 Task: Help me in understanding how to connect email and calender with user data through guidance center
Action: Mouse moved to (267, 253)
Screenshot: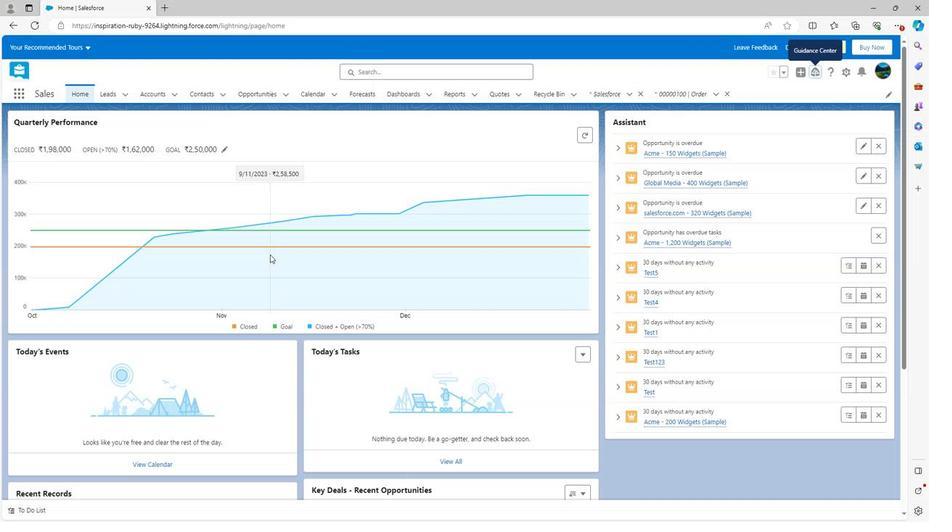 
Action: Mouse scrolled (267, 253) with delta (0, 0)
Screenshot: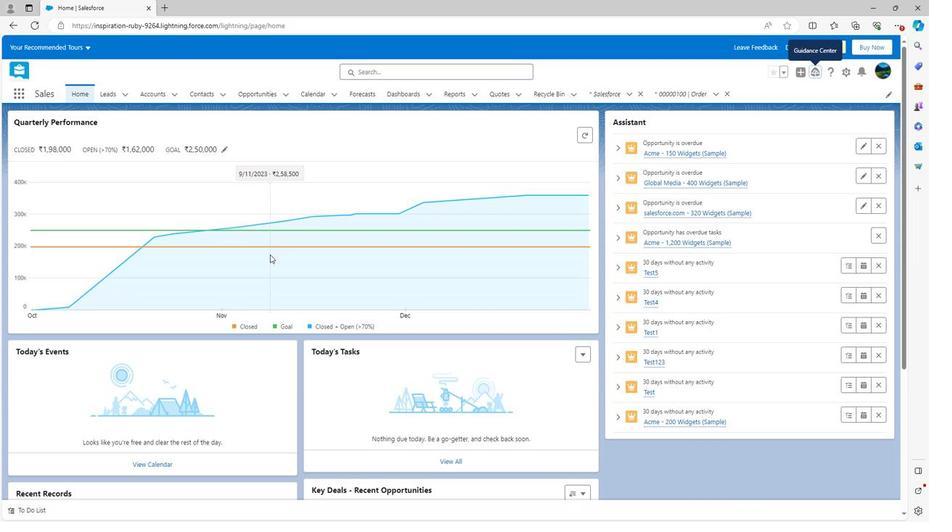 
Action: Mouse scrolled (267, 253) with delta (0, 0)
Screenshot: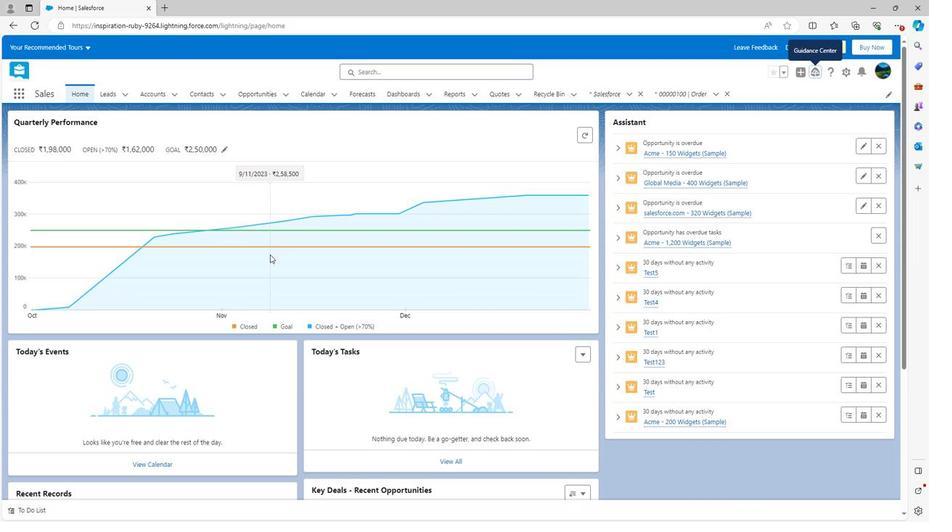
Action: Mouse scrolled (267, 253) with delta (0, 0)
Screenshot: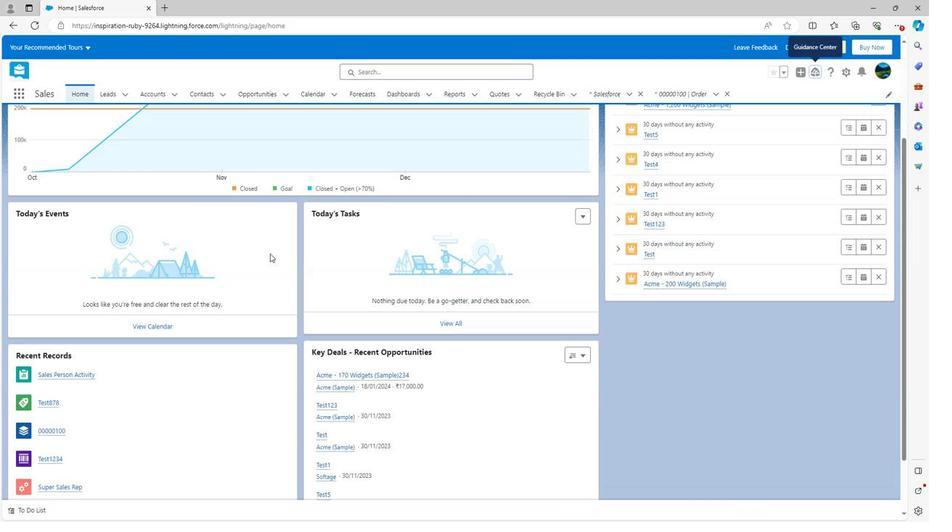 
Action: Mouse scrolled (267, 253) with delta (0, 0)
Screenshot: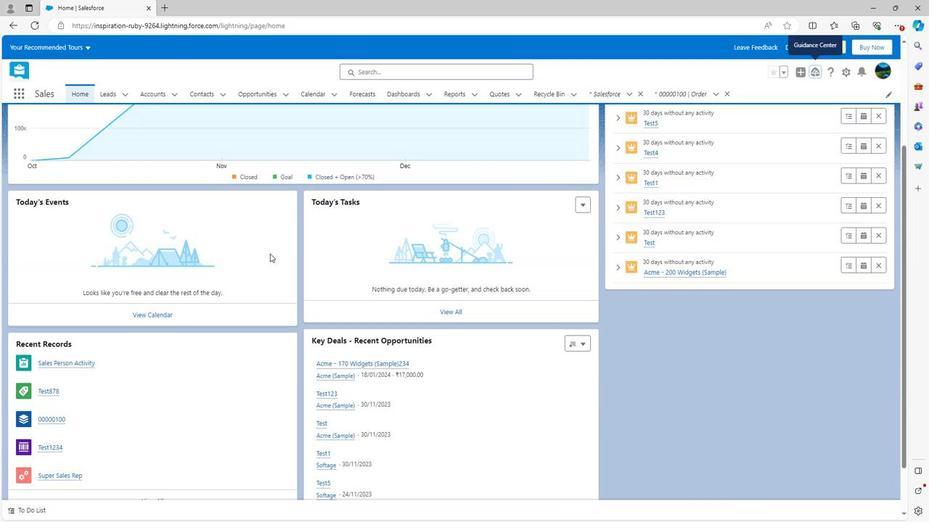 
Action: Mouse moved to (267, 253)
Screenshot: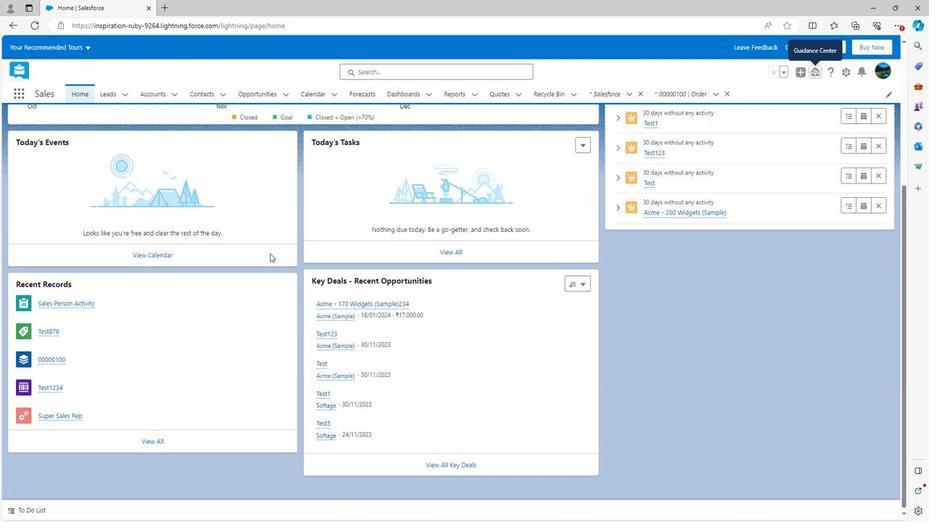 
Action: Mouse scrolled (267, 254) with delta (0, 0)
Screenshot: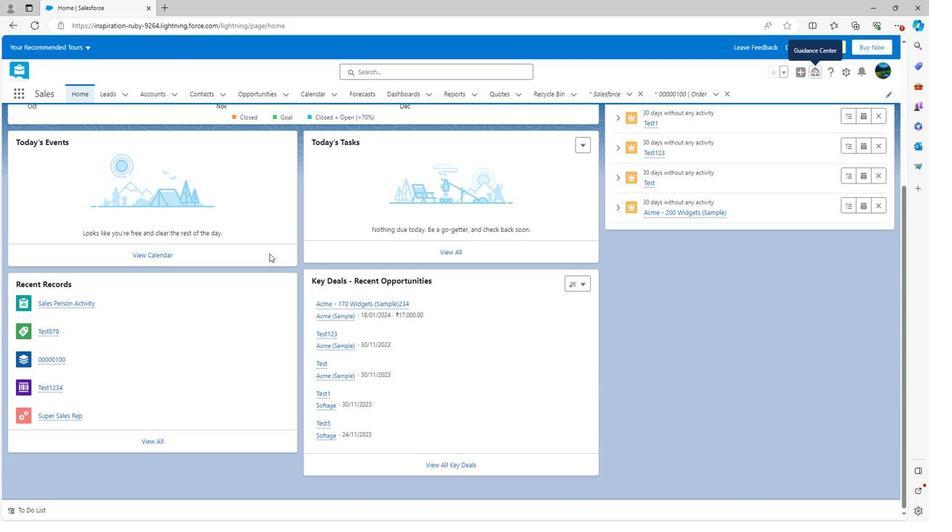 
Action: Mouse scrolled (267, 254) with delta (0, 0)
Screenshot: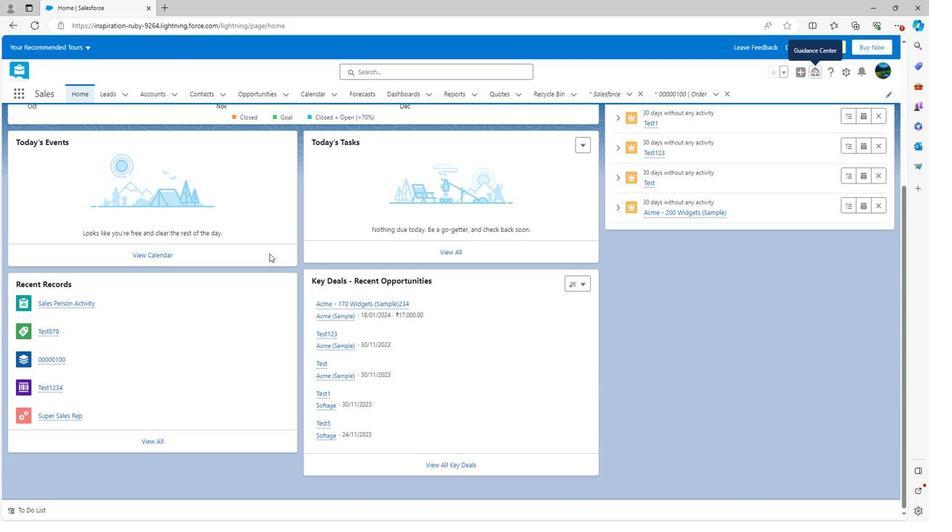 
Action: Mouse scrolled (267, 254) with delta (0, 0)
Screenshot: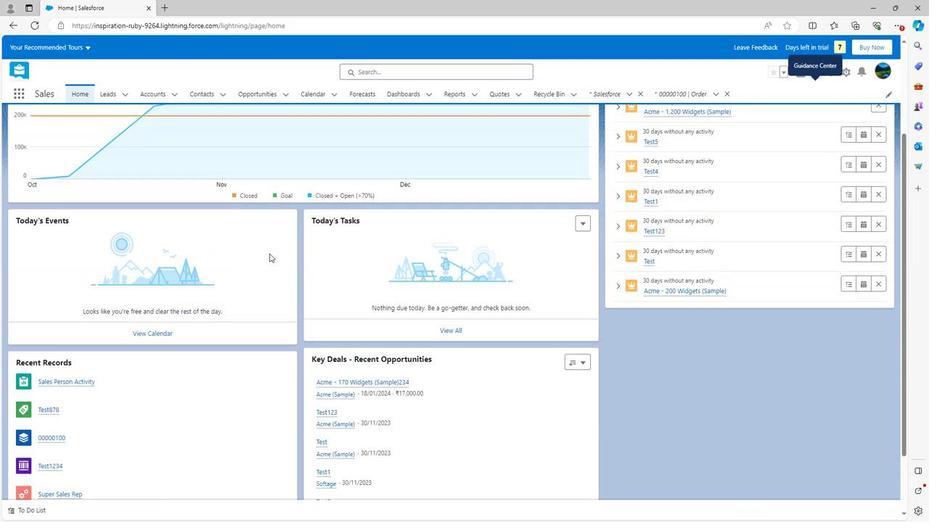 
Action: Mouse scrolled (267, 254) with delta (0, 0)
Screenshot: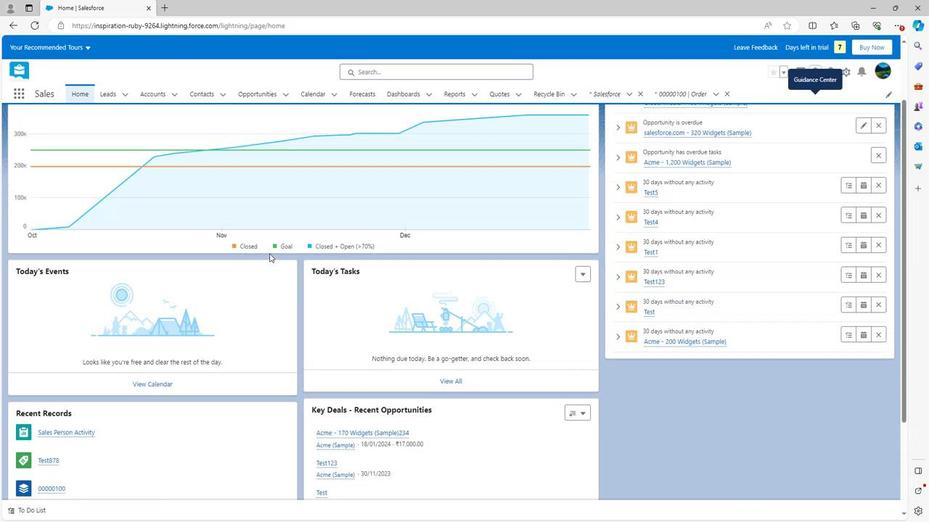 
Action: Mouse scrolled (267, 254) with delta (0, 0)
Screenshot: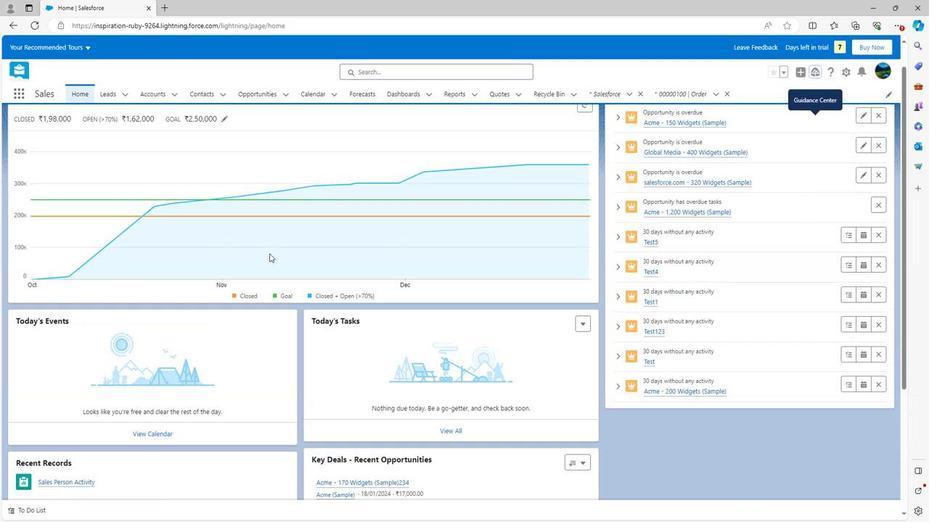 
Action: Mouse moved to (811, 68)
Screenshot: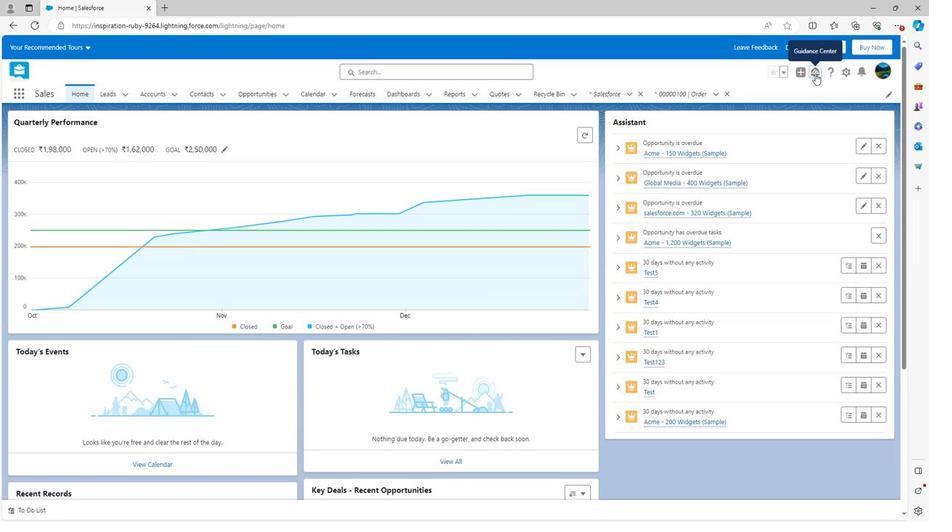 
Action: Mouse pressed left at (811, 68)
Screenshot: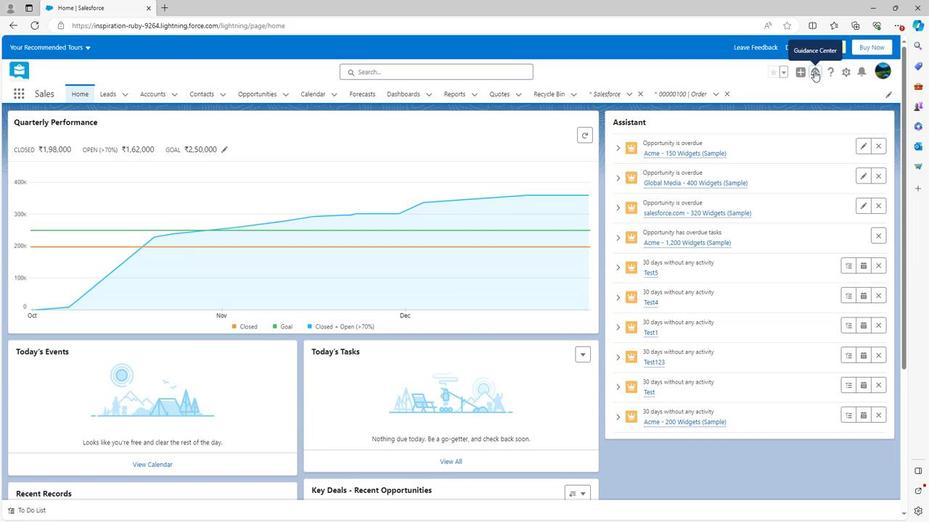 
Action: Mouse moved to (831, 169)
Screenshot: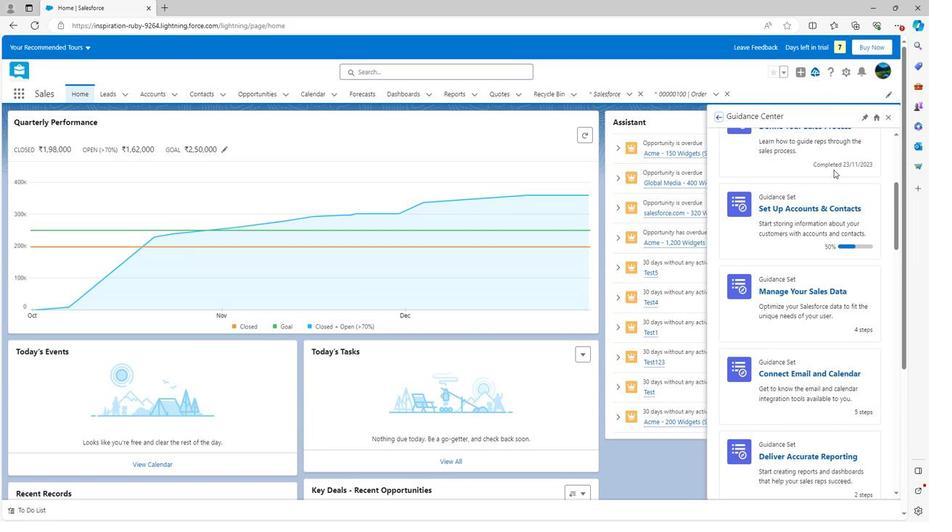 
Action: Mouse scrolled (831, 169) with delta (0, 0)
Screenshot: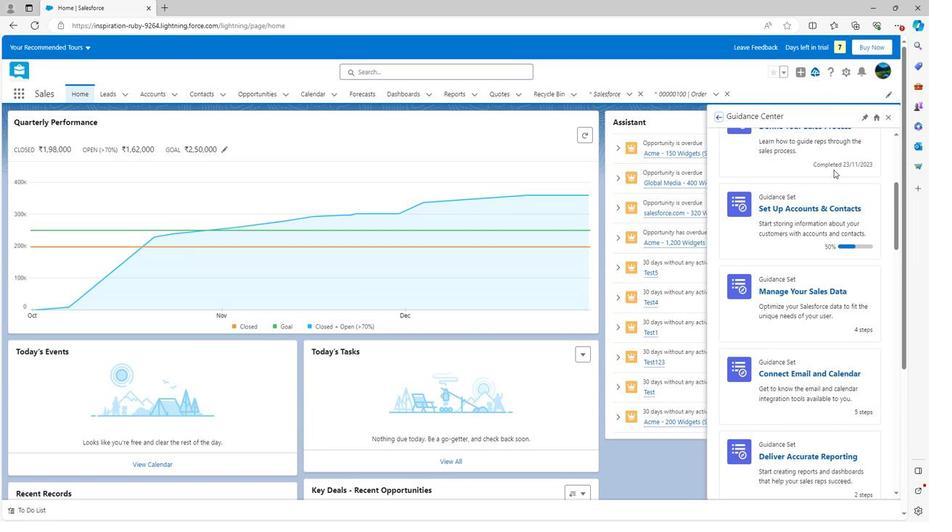 
Action: Mouse scrolled (831, 169) with delta (0, 0)
Screenshot: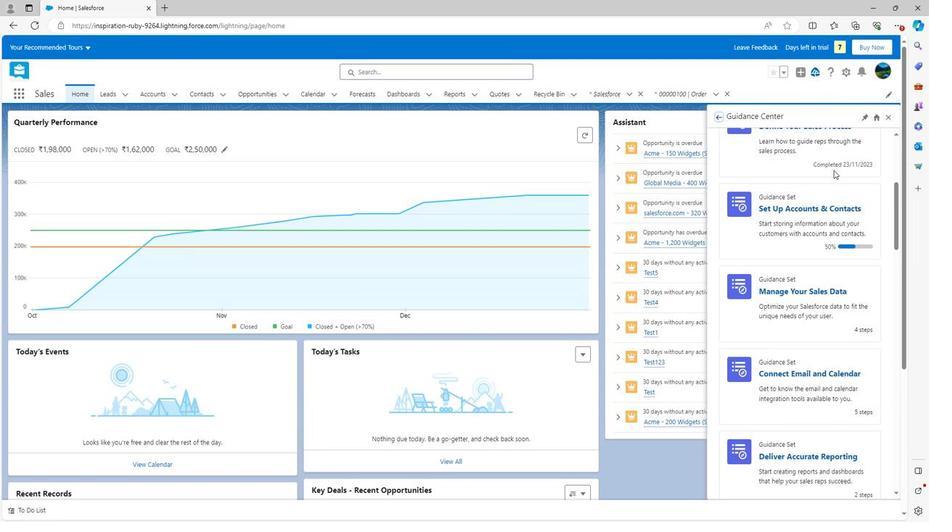 
Action: Mouse scrolled (831, 169) with delta (0, 0)
Screenshot: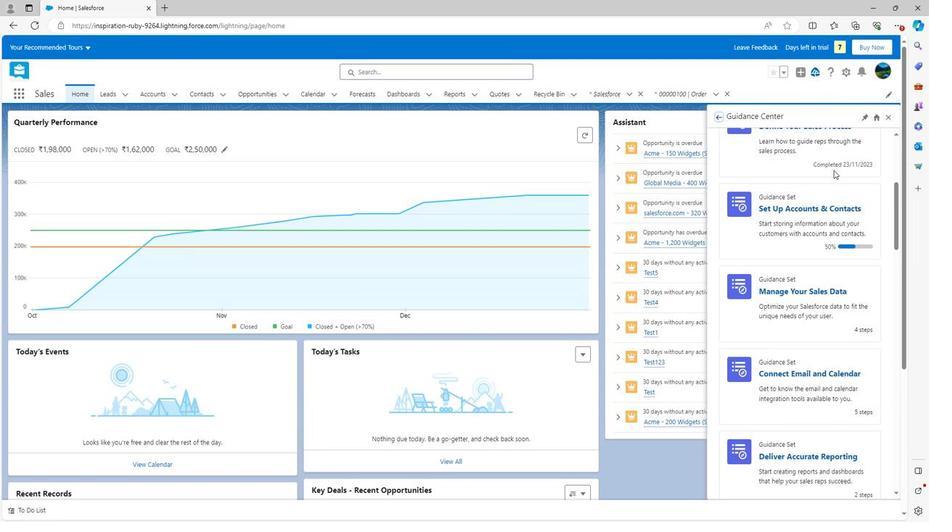 
Action: Mouse scrolled (831, 169) with delta (0, 0)
Screenshot: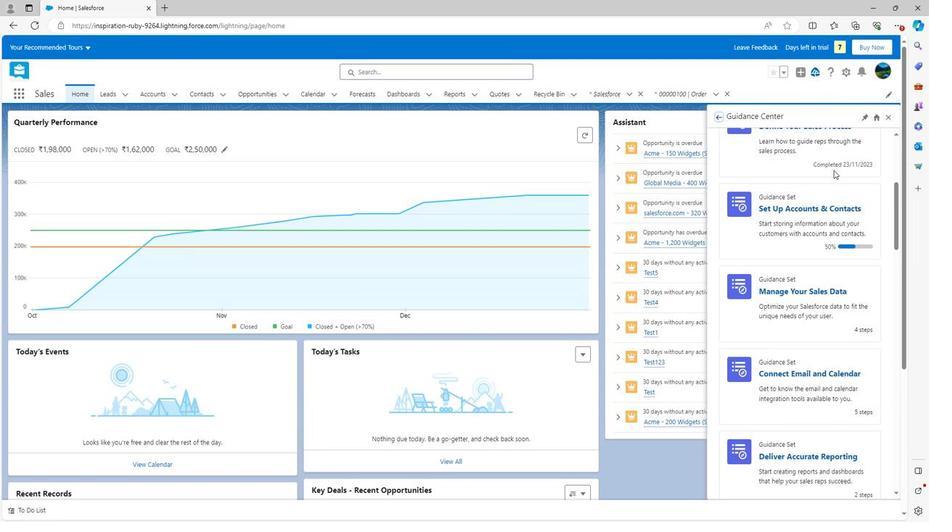
Action: Mouse scrolled (831, 169) with delta (0, 0)
Screenshot: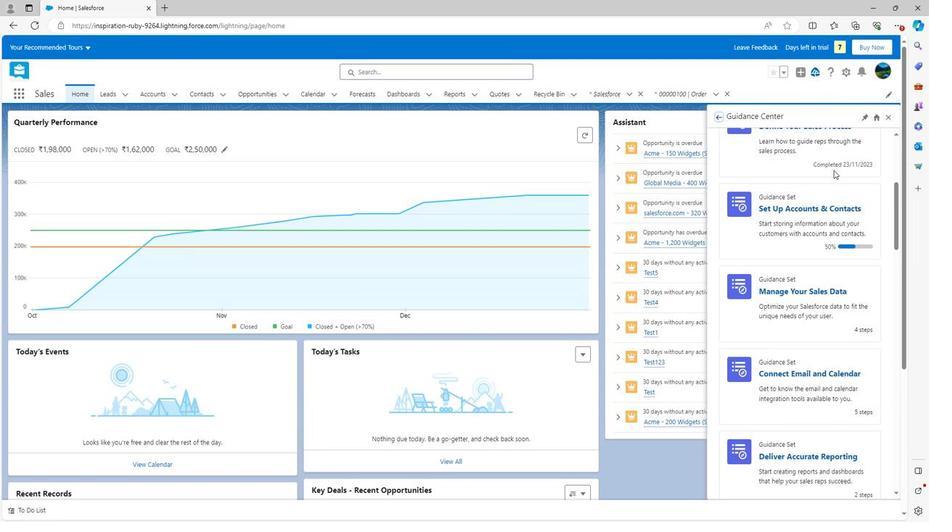 
Action: Mouse scrolled (831, 169) with delta (0, 0)
Screenshot: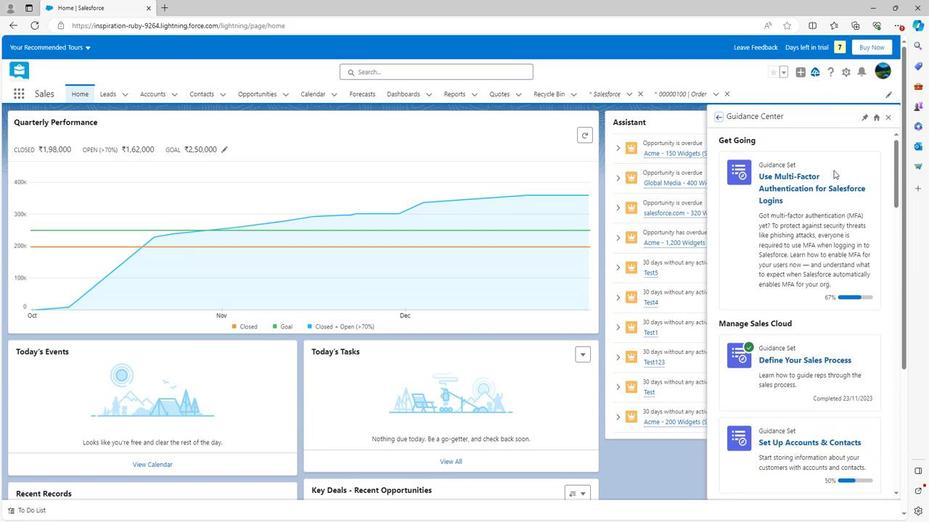 
Action: Mouse scrolled (831, 169) with delta (0, 0)
Screenshot: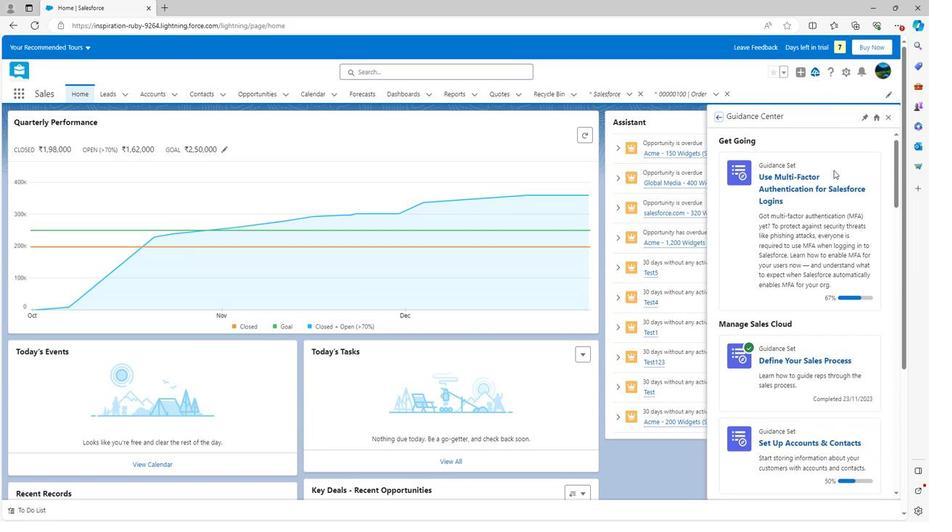 
Action: Mouse scrolled (831, 169) with delta (0, 0)
Screenshot: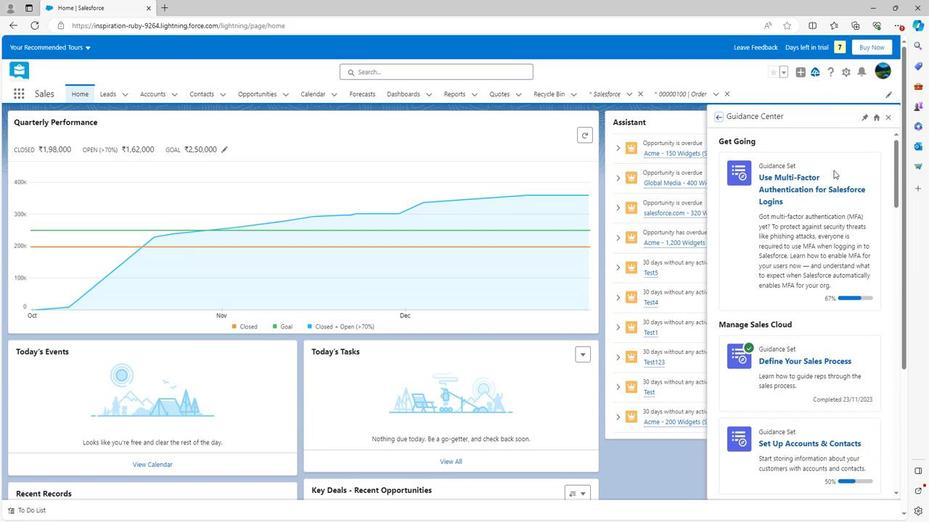 
Action: Mouse scrolled (831, 169) with delta (0, 0)
Screenshot: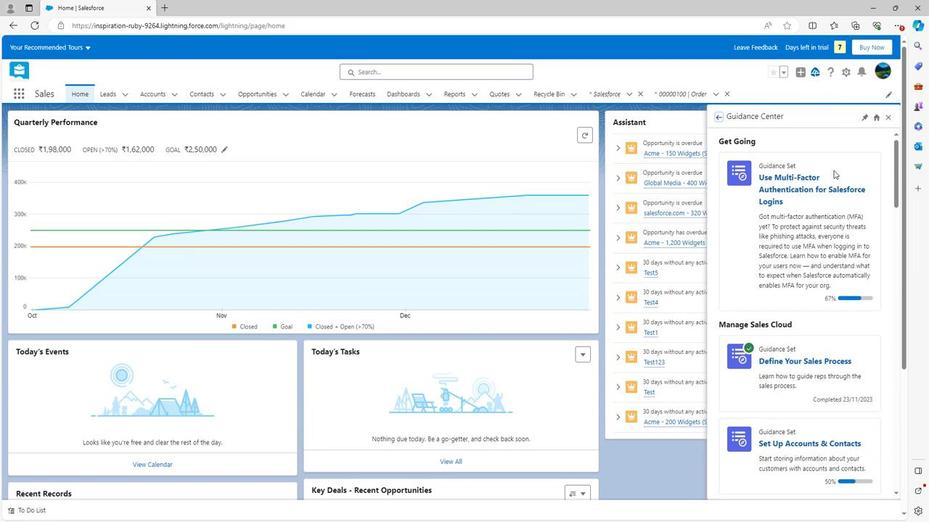 
Action: Mouse moved to (810, 219)
Screenshot: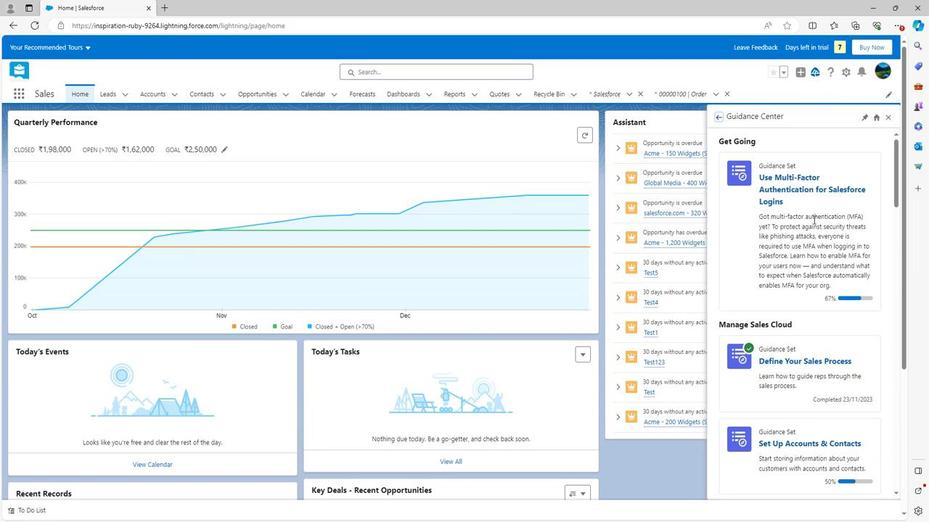 
Action: Mouse scrolled (810, 219) with delta (0, 0)
Screenshot: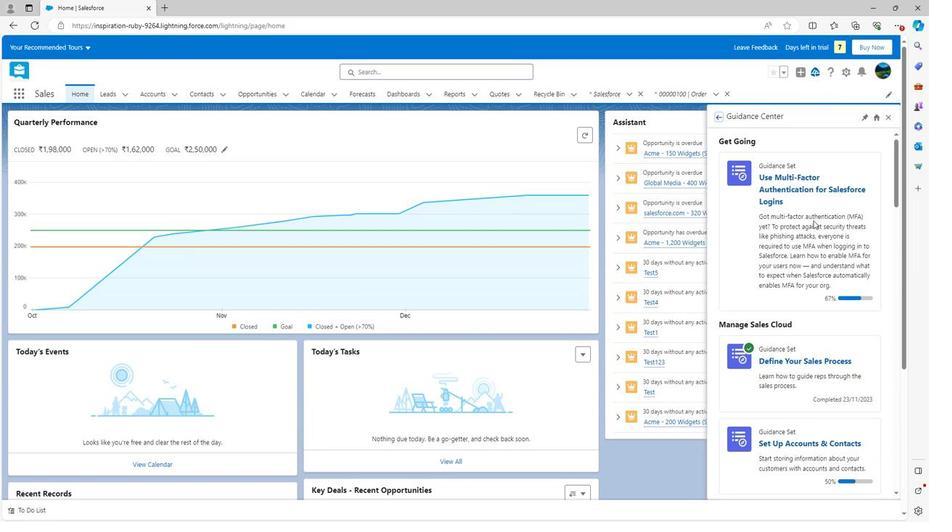 
Action: Mouse moved to (810, 221)
Screenshot: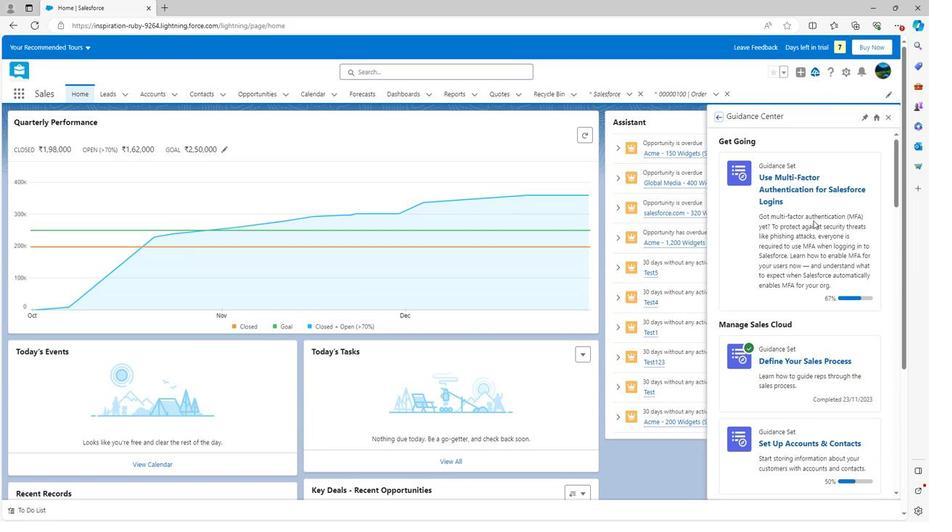 
Action: Mouse scrolled (810, 220) with delta (0, 0)
Screenshot: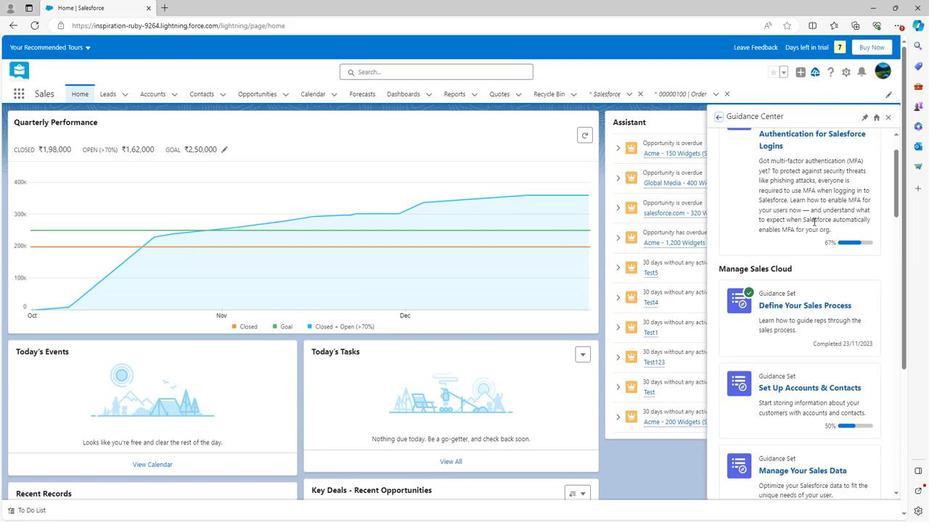 
Action: Mouse moved to (810, 222)
Screenshot: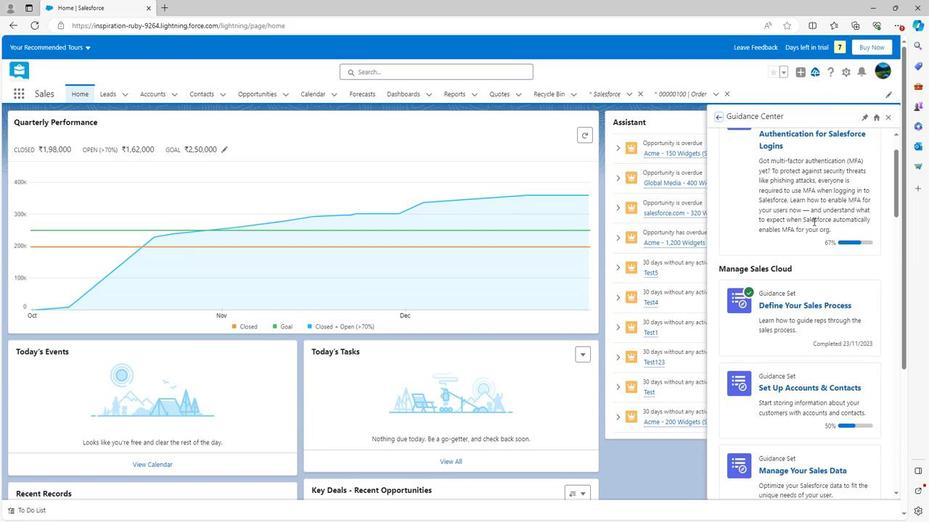 
Action: Mouse scrolled (810, 221) with delta (0, 0)
Screenshot: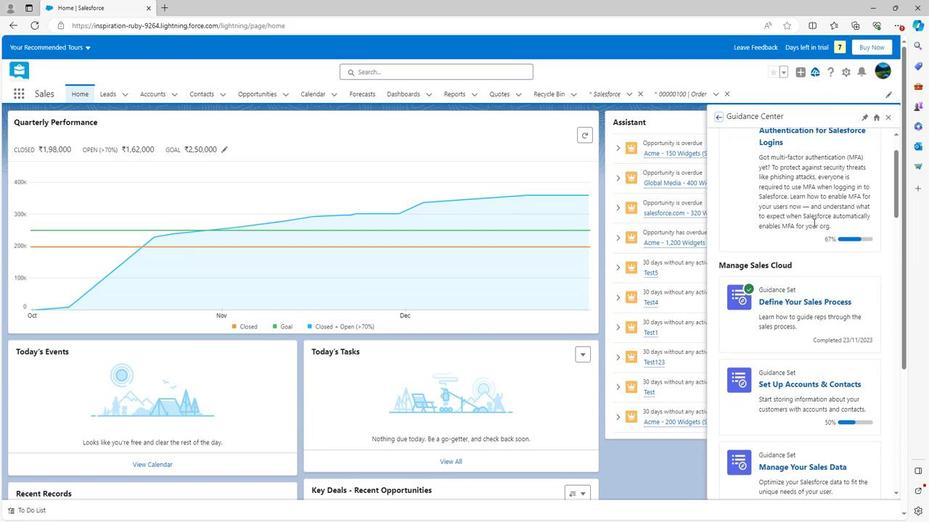 
Action: Mouse scrolled (810, 221) with delta (0, 0)
Screenshot: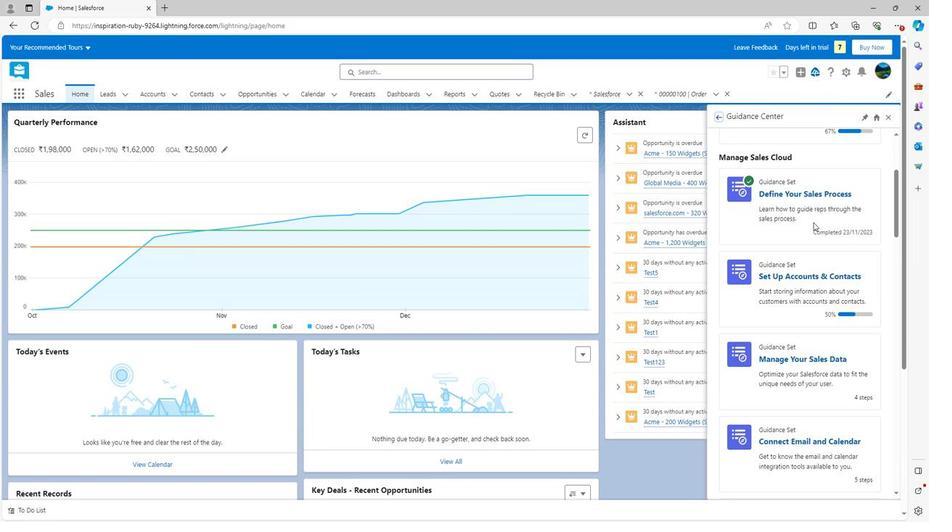 
Action: Mouse moved to (810, 222)
Screenshot: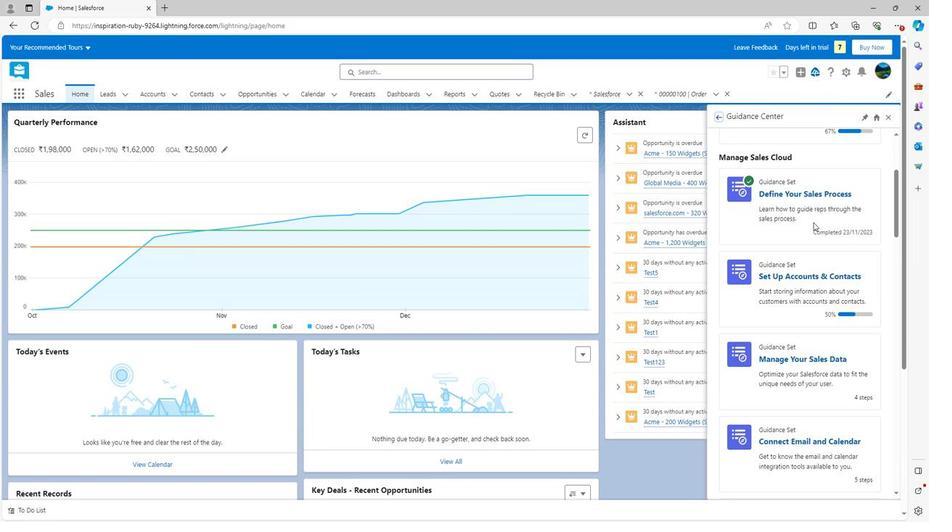 
Action: Mouse scrolled (810, 222) with delta (0, 0)
Screenshot: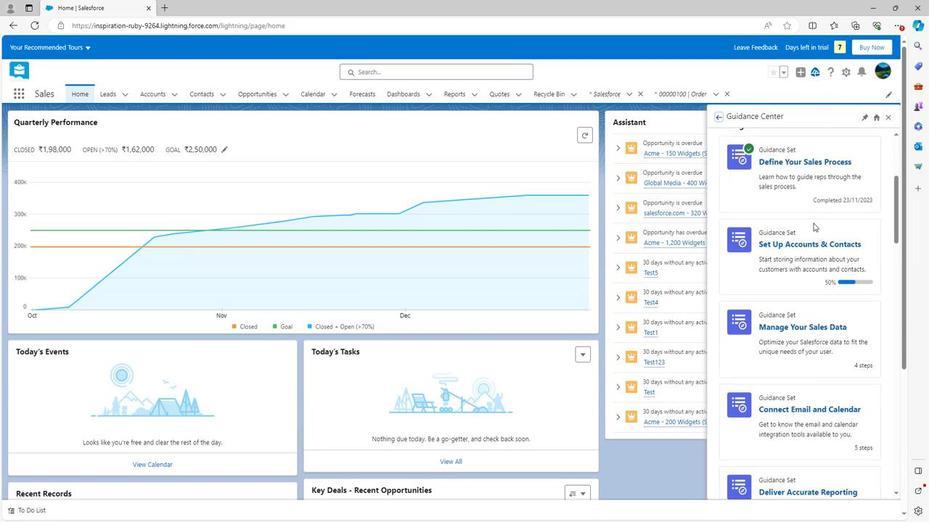 
Action: Mouse scrolled (810, 222) with delta (0, 0)
Screenshot: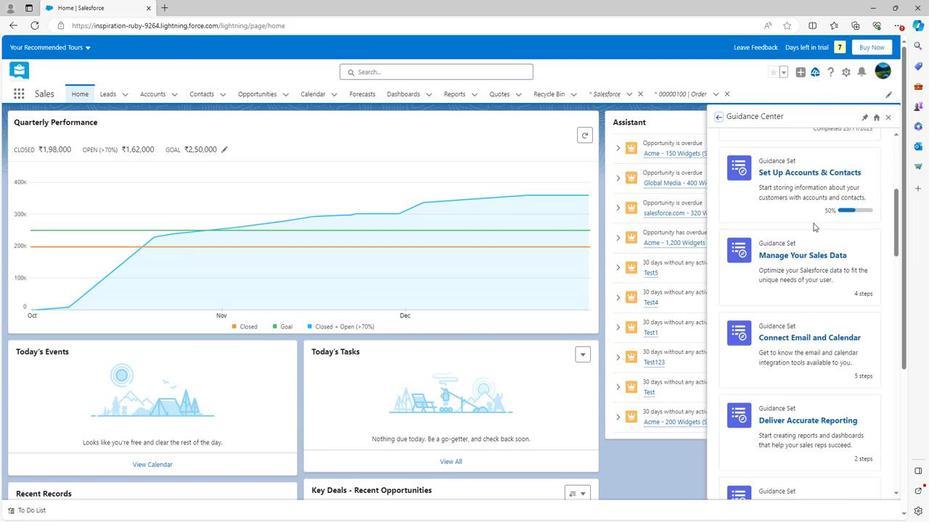 
Action: Mouse moved to (784, 277)
Screenshot: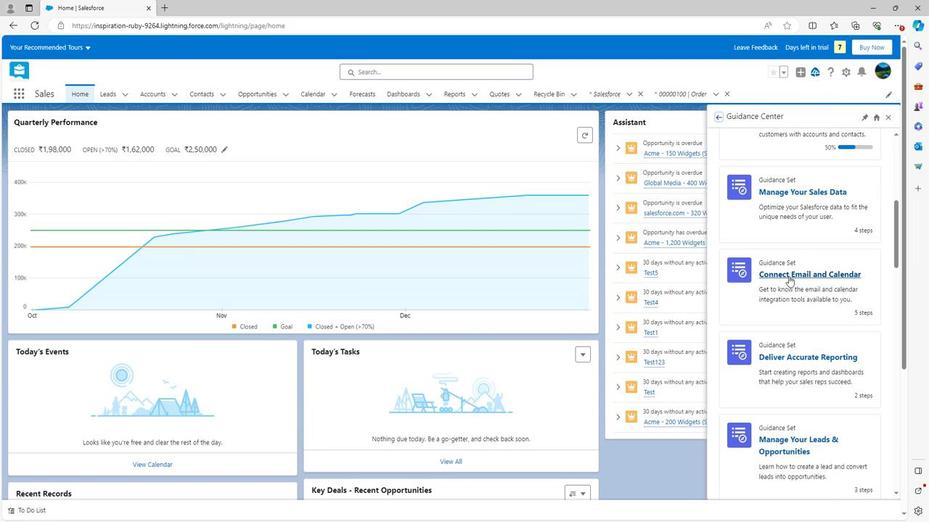 
Action: Mouse pressed left at (784, 277)
Screenshot: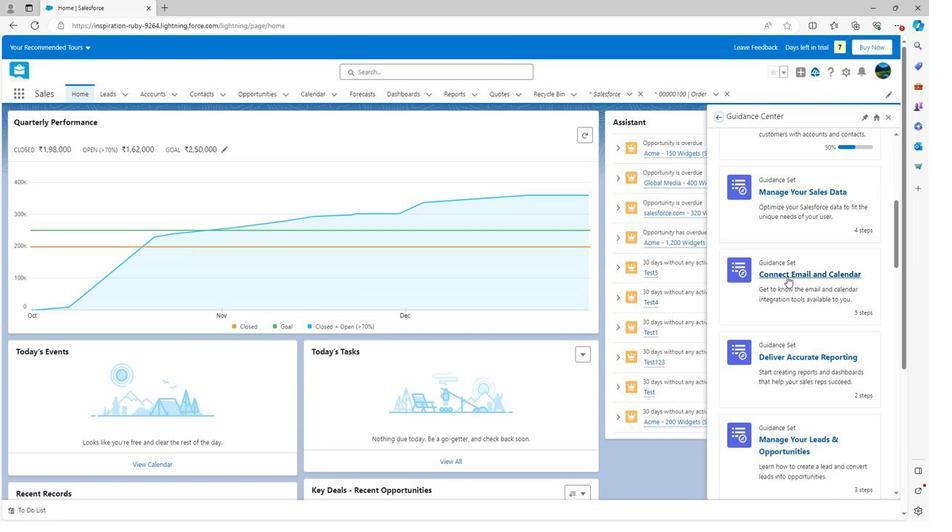 
Action: Mouse moved to (749, 261)
Screenshot: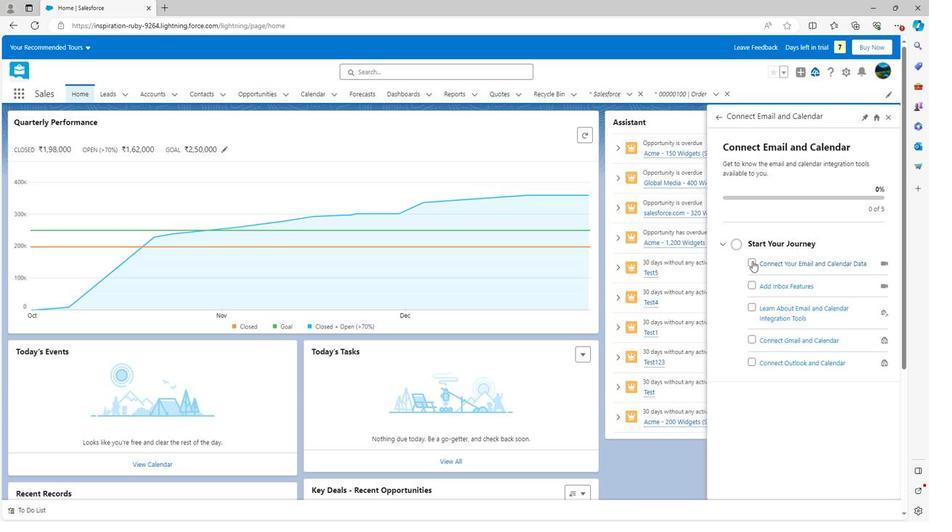 
Action: Mouse pressed left at (749, 261)
Screenshot: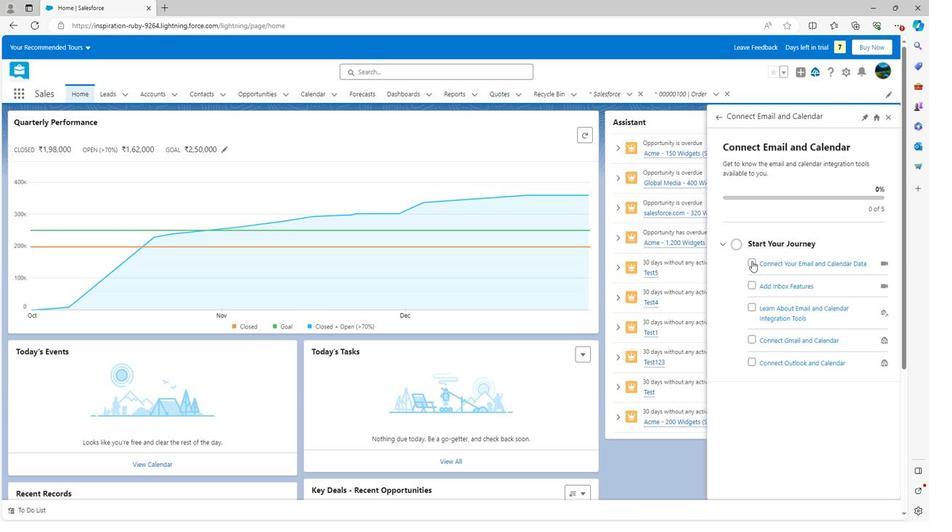
Action: Mouse moved to (747, 287)
Screenshot: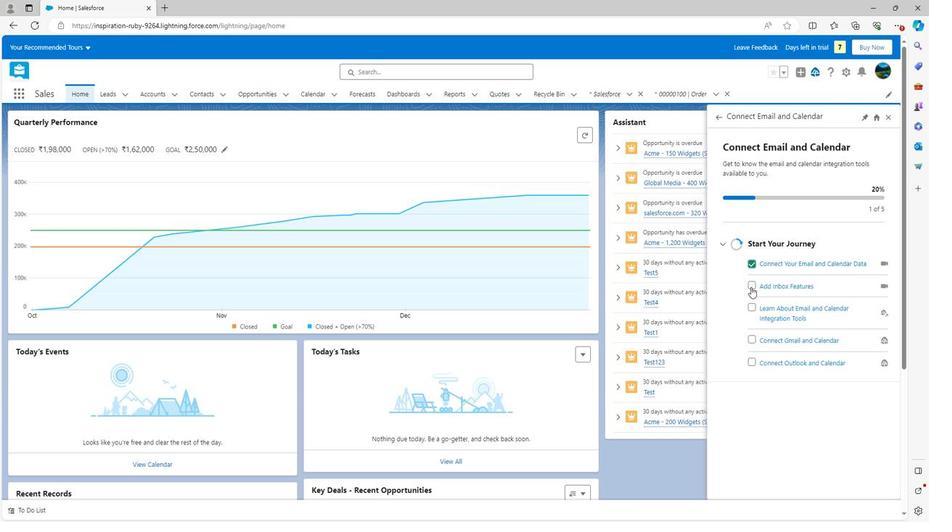 
Action: Mouse pressed left at (747, 287)
Screenshot: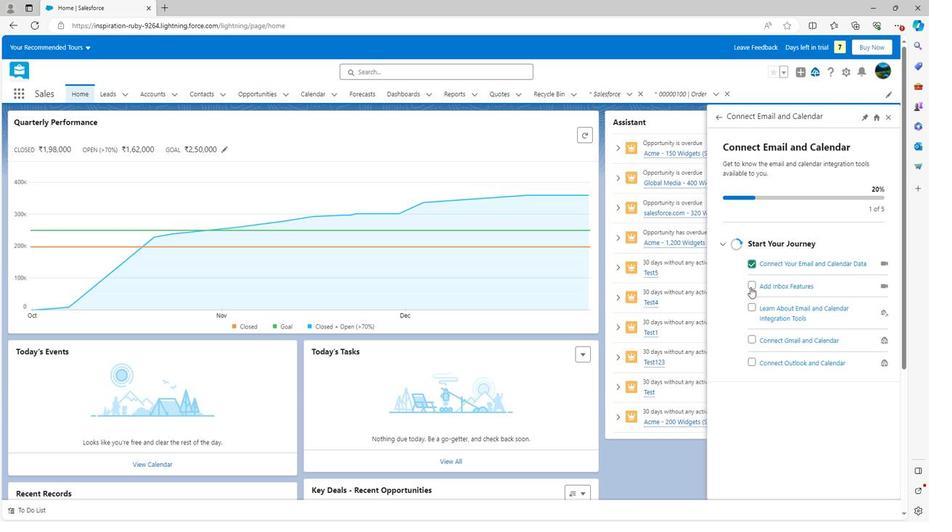 
Action: Mouse moved to (749, 308)
Screenshot: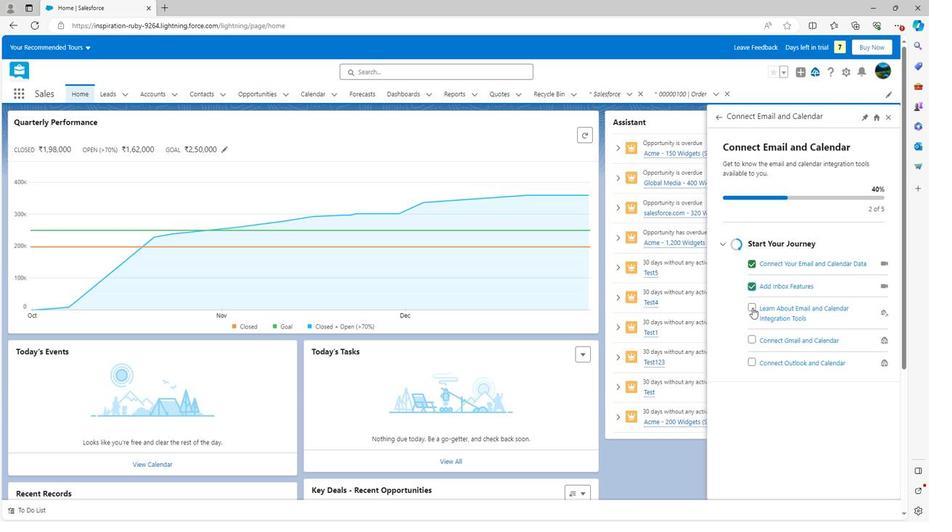 
Action: Mouse pressed left at (749, 308)
Screenshot: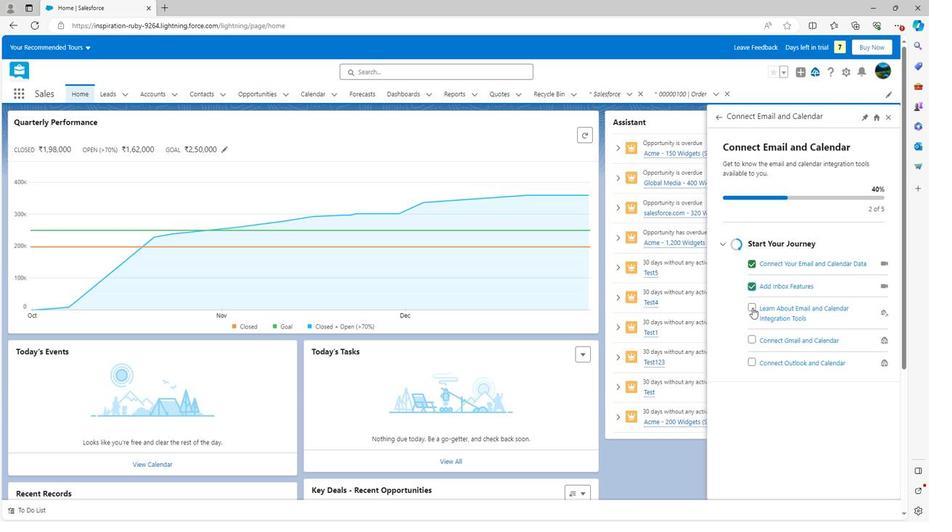 
Action: Mouse moved to (750, 307)
Screenshot: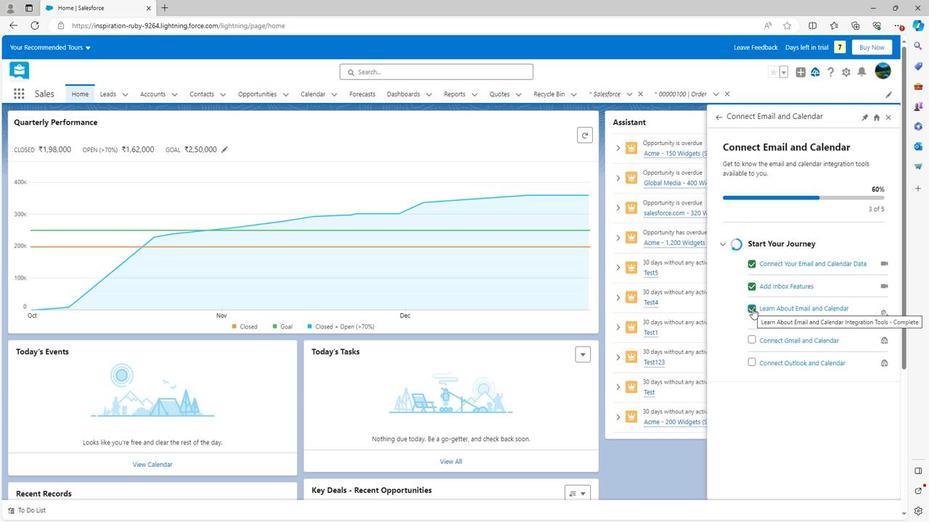 
